 Task: Look for products in the category "Fish" from Alaskan Leader Seafoods.
Action: Mouse moved to (24, 152)
Screenshot: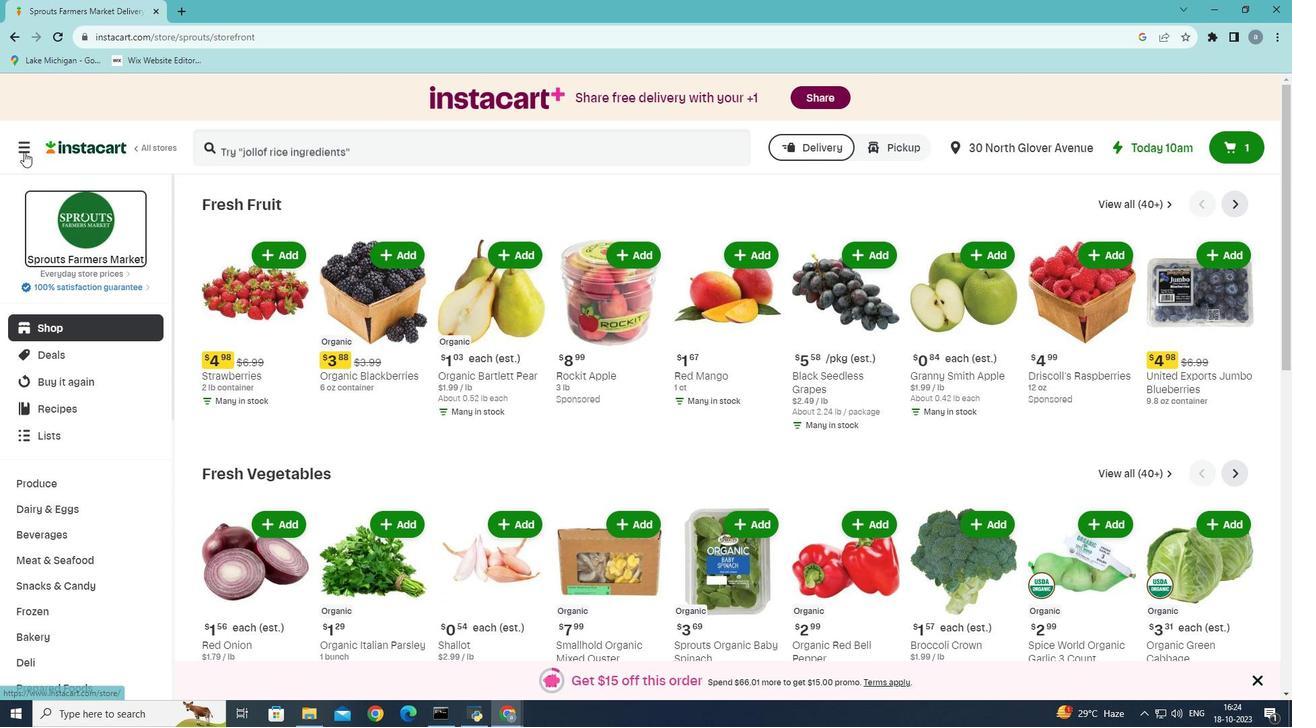 
Action: Mouse pressed left at (24, 152)
Screenshot: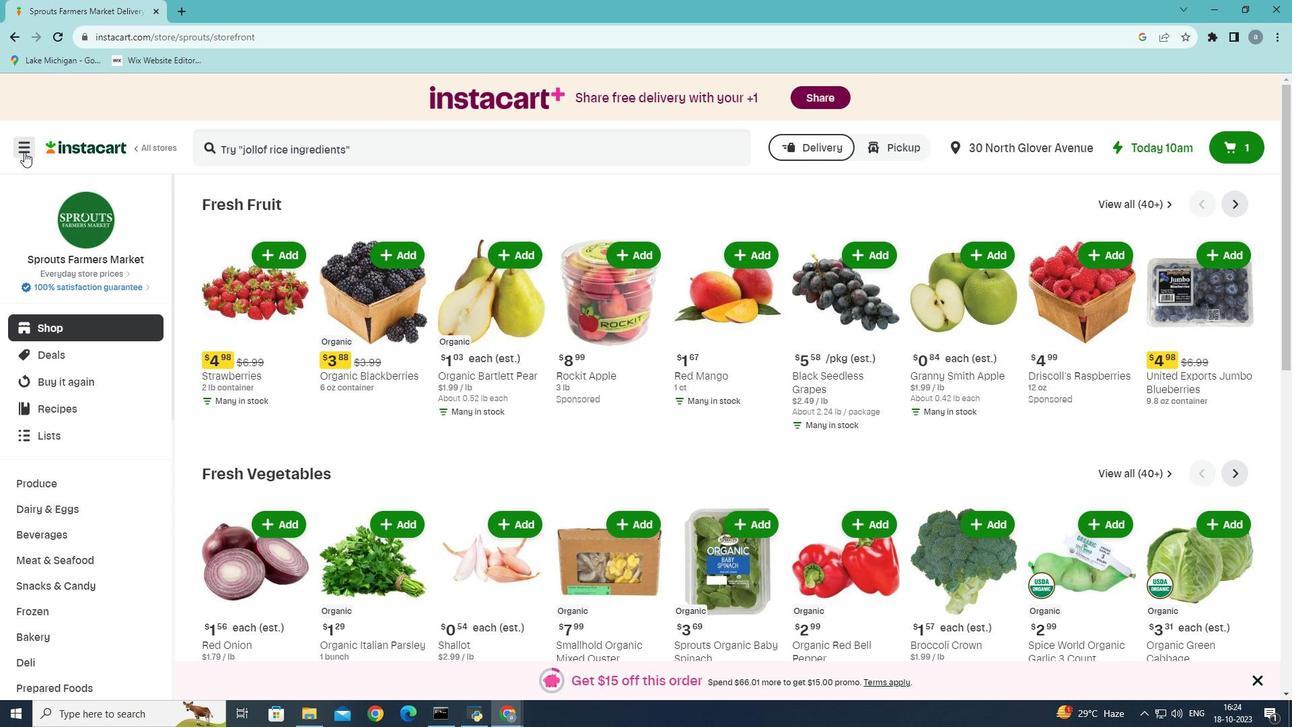 
Action: Mouse moved to (83, 381)
Screenshot: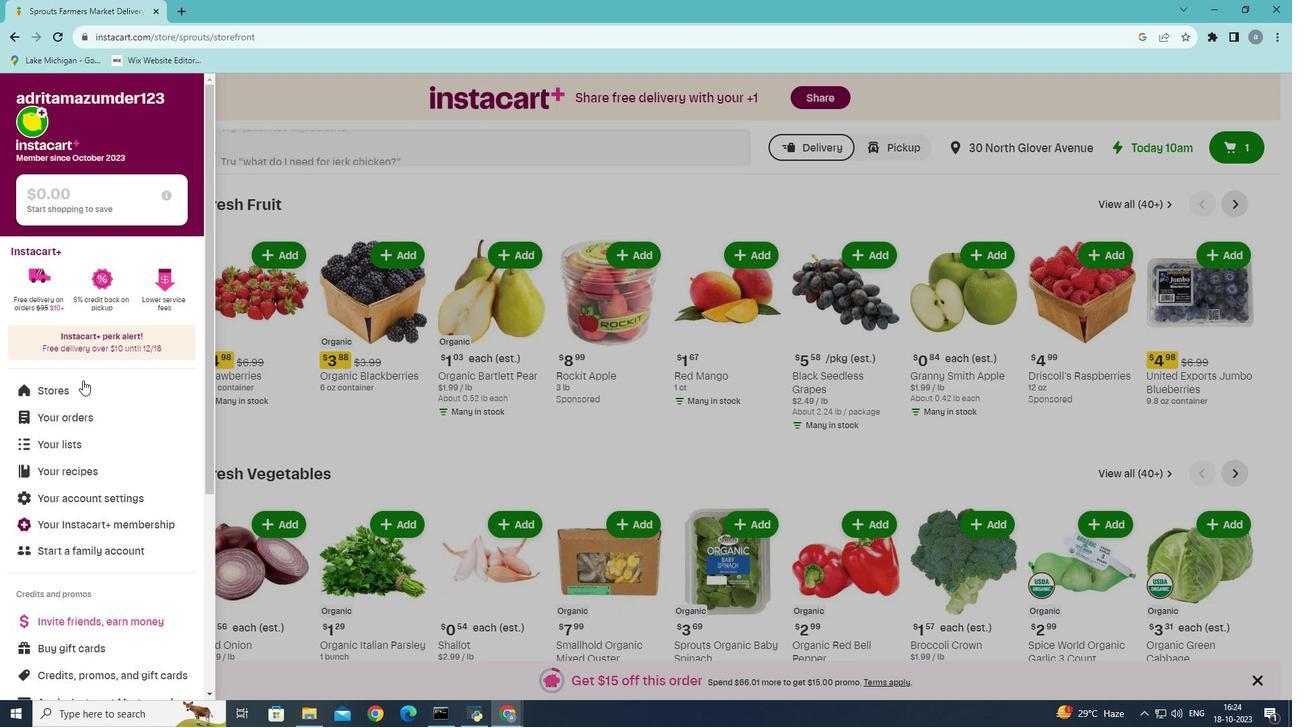 
Action: Mouse pressed left at (83, 381)
Screenshot: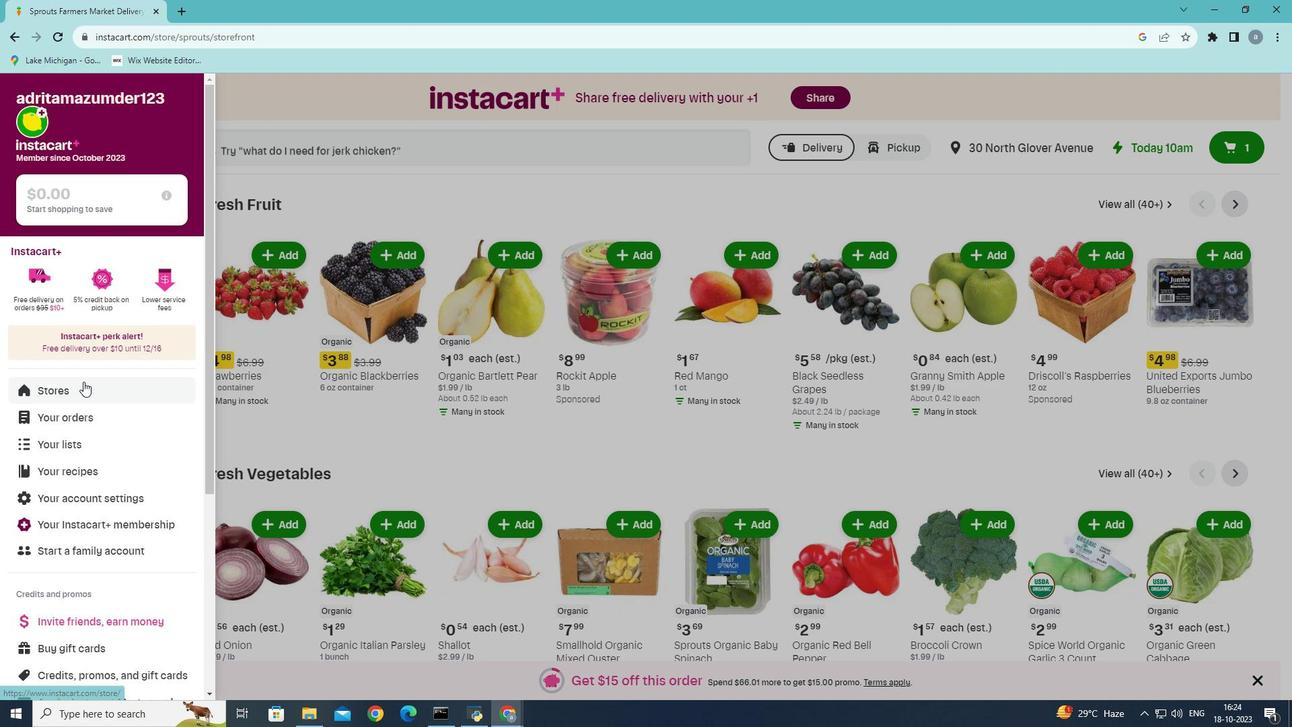
Action: Mouse moved to (322, 146)
Screenshot: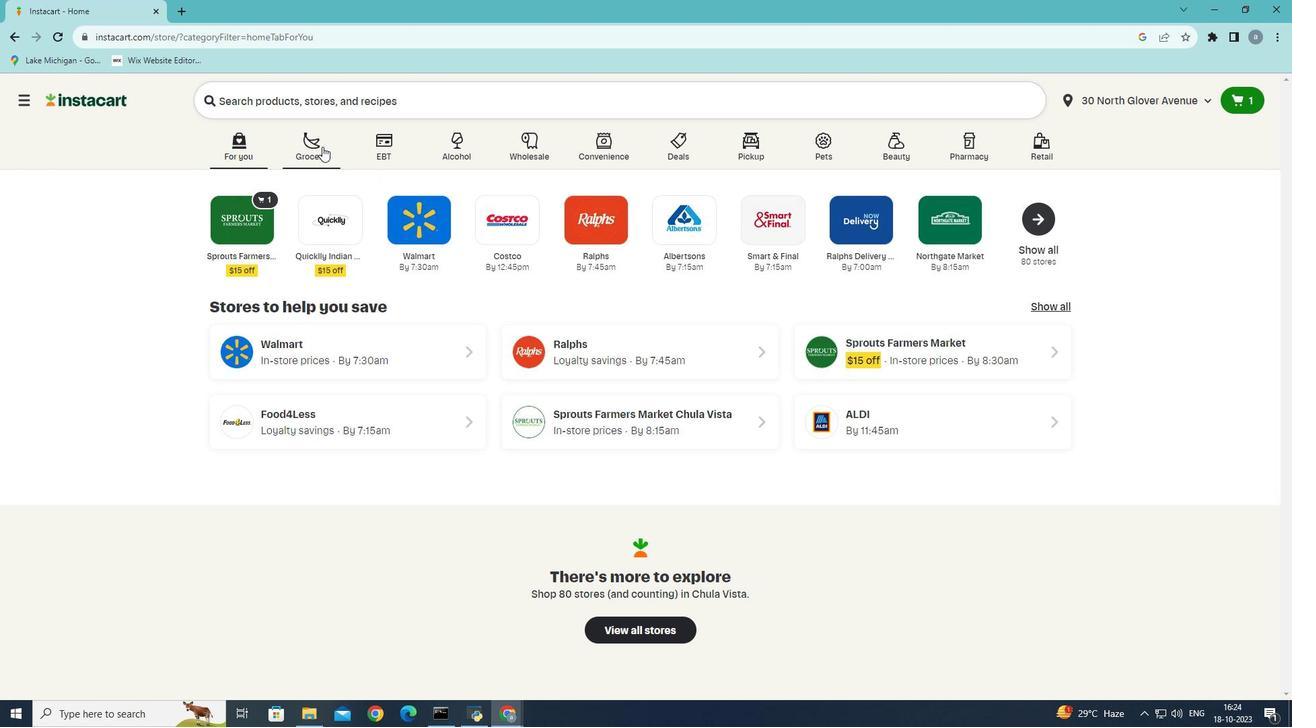 
Action: Mouse pressed left at (322, 146)
Screenshot: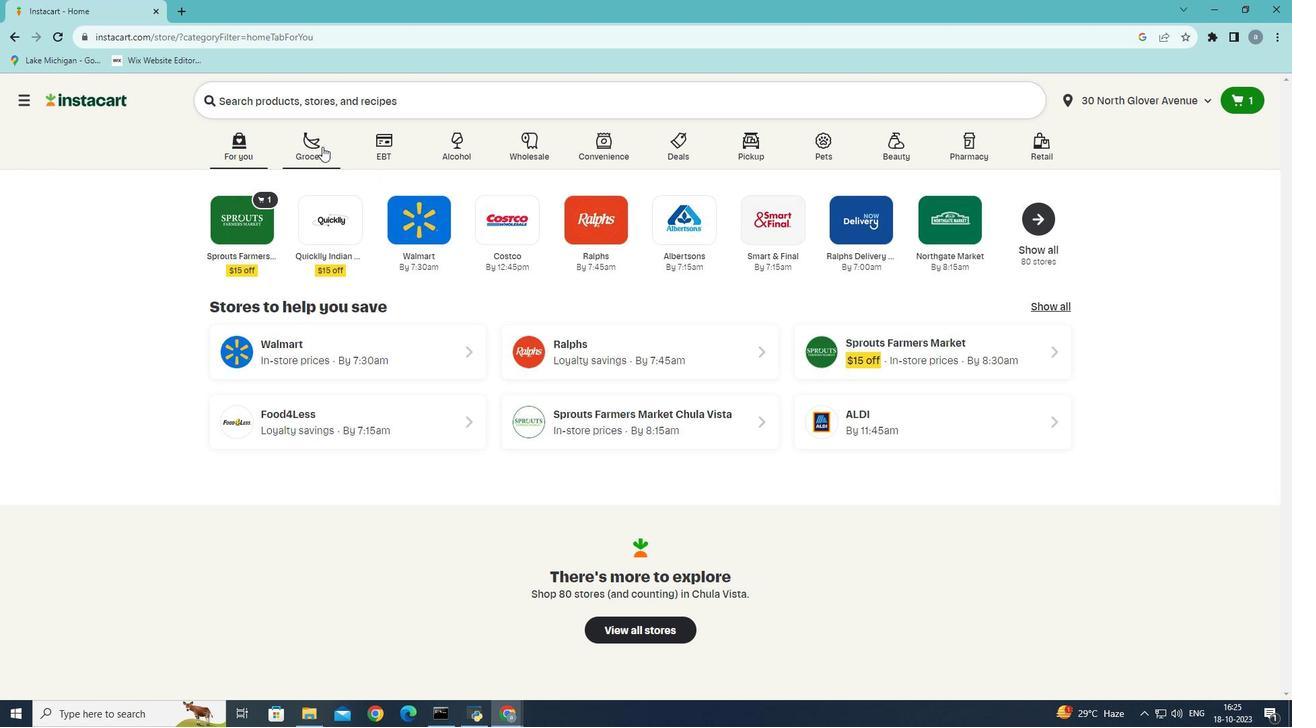 
Action: Mouse moved to (285, 391)
Screenshot: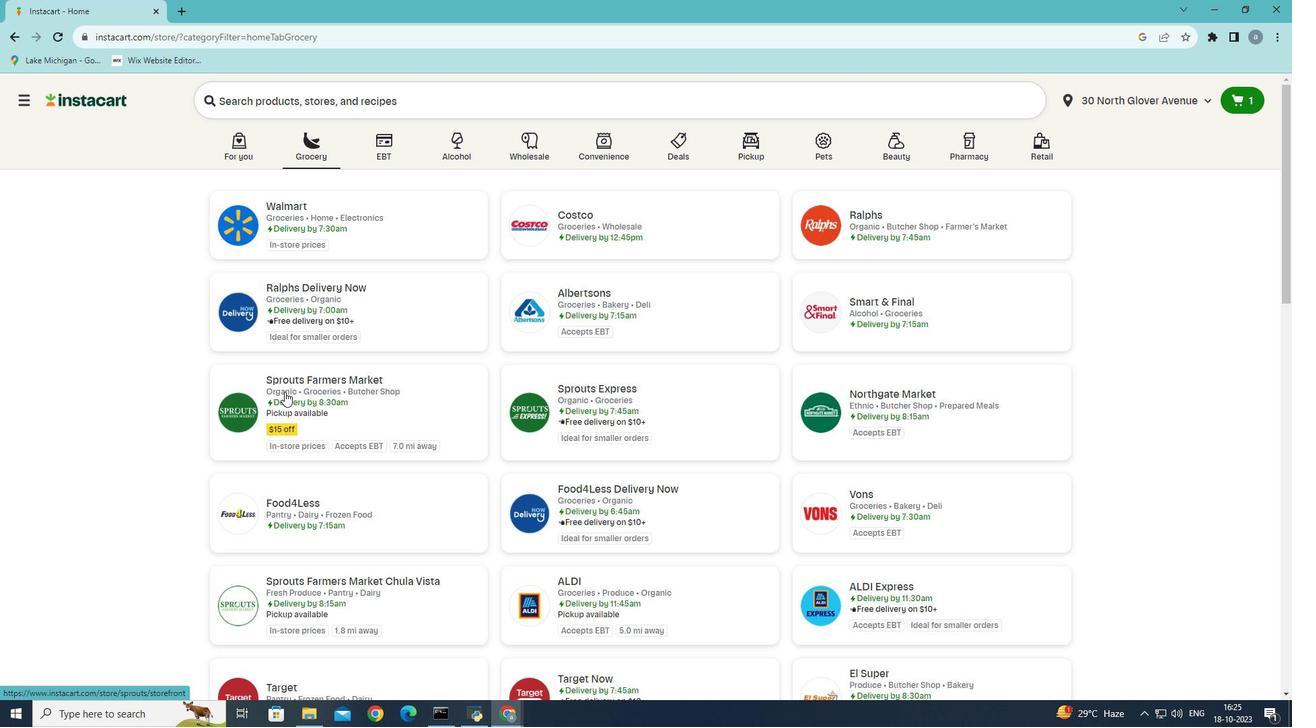 
Action: Mouse pressed left at (285, 391)
Screenshot: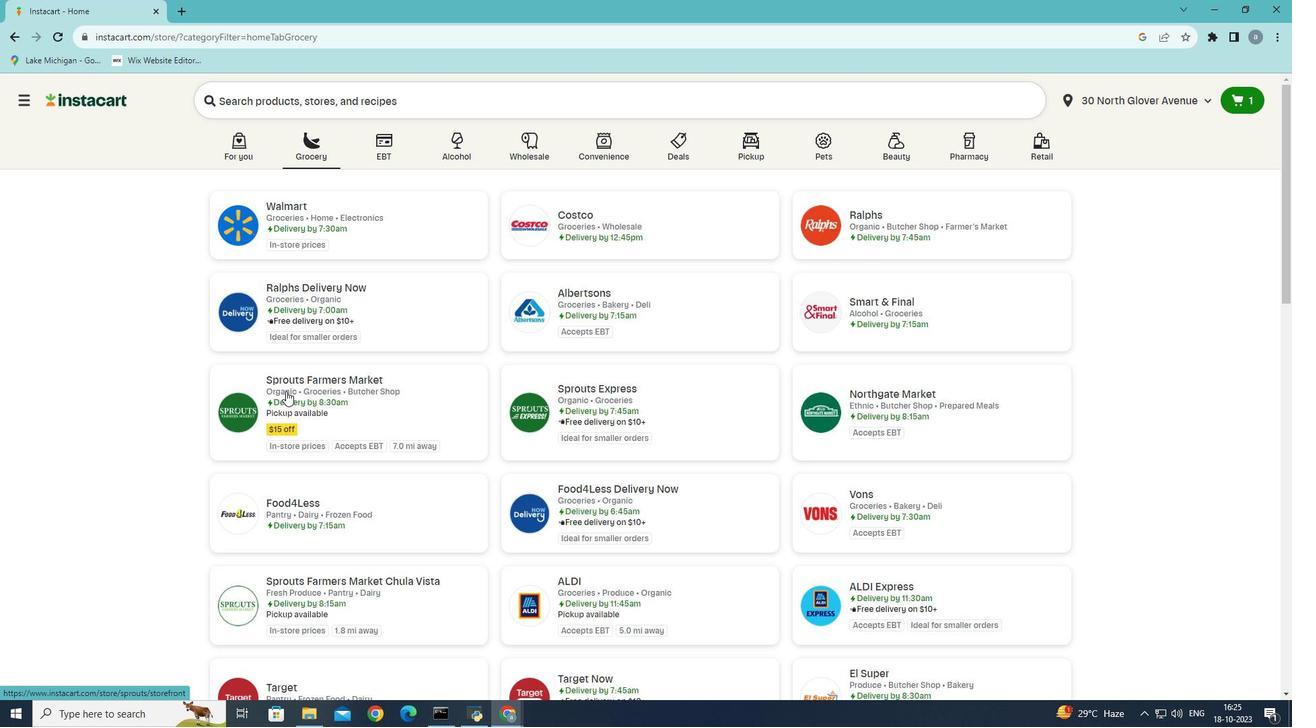 
Action: Mouse moved to (59, 550)
Screenshot: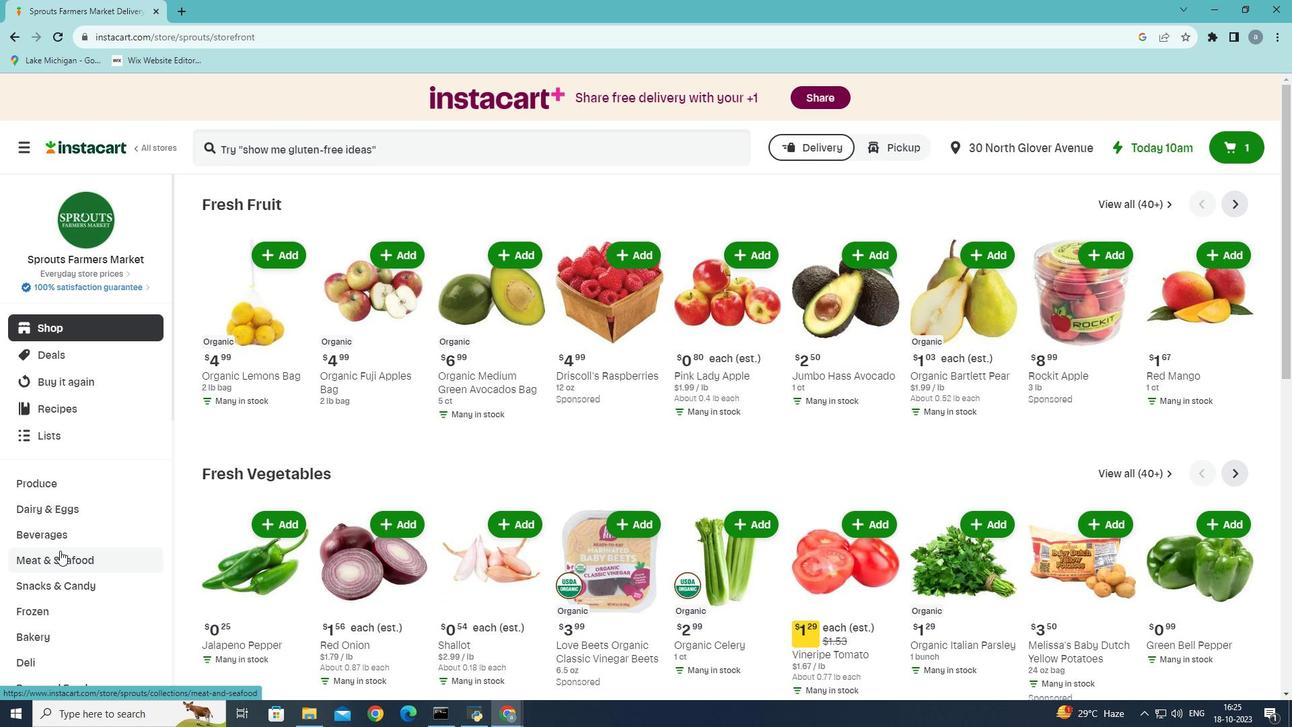 
Action: Mouse pressed left at (59, 550)
Screenshot: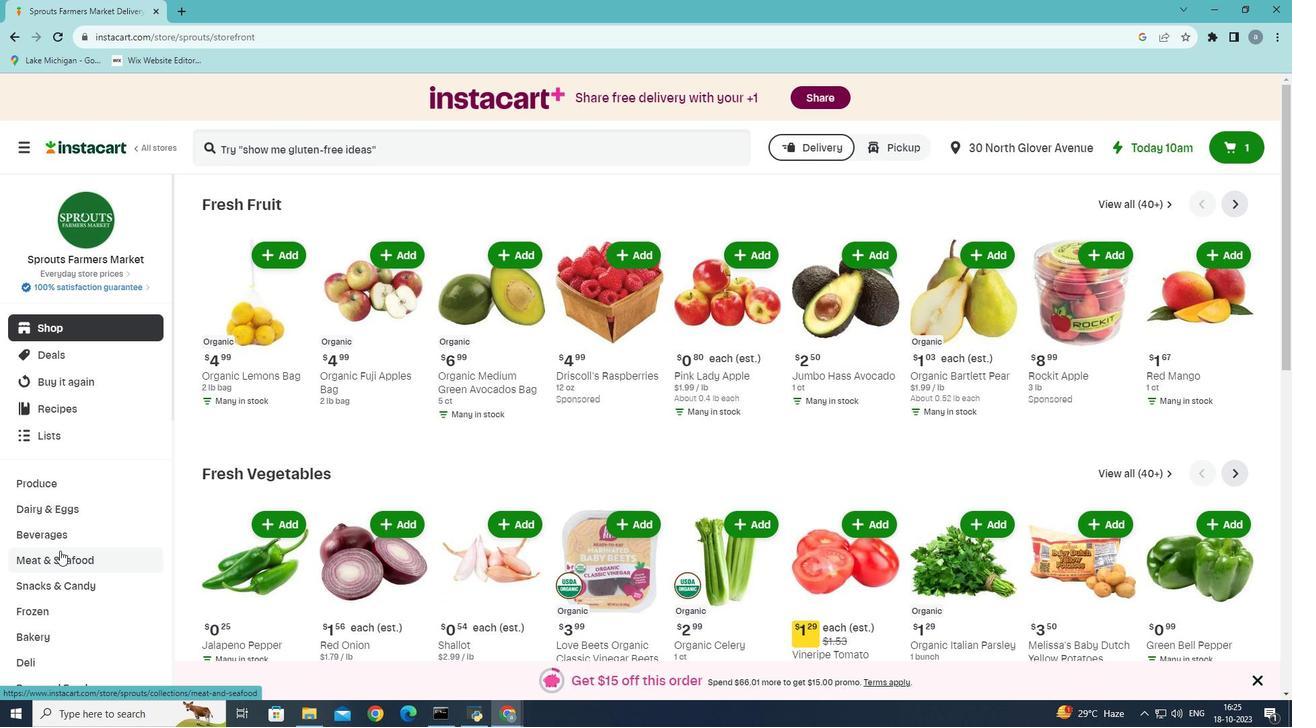 
Action: Mouse moved to (527, 239)
Screenshot: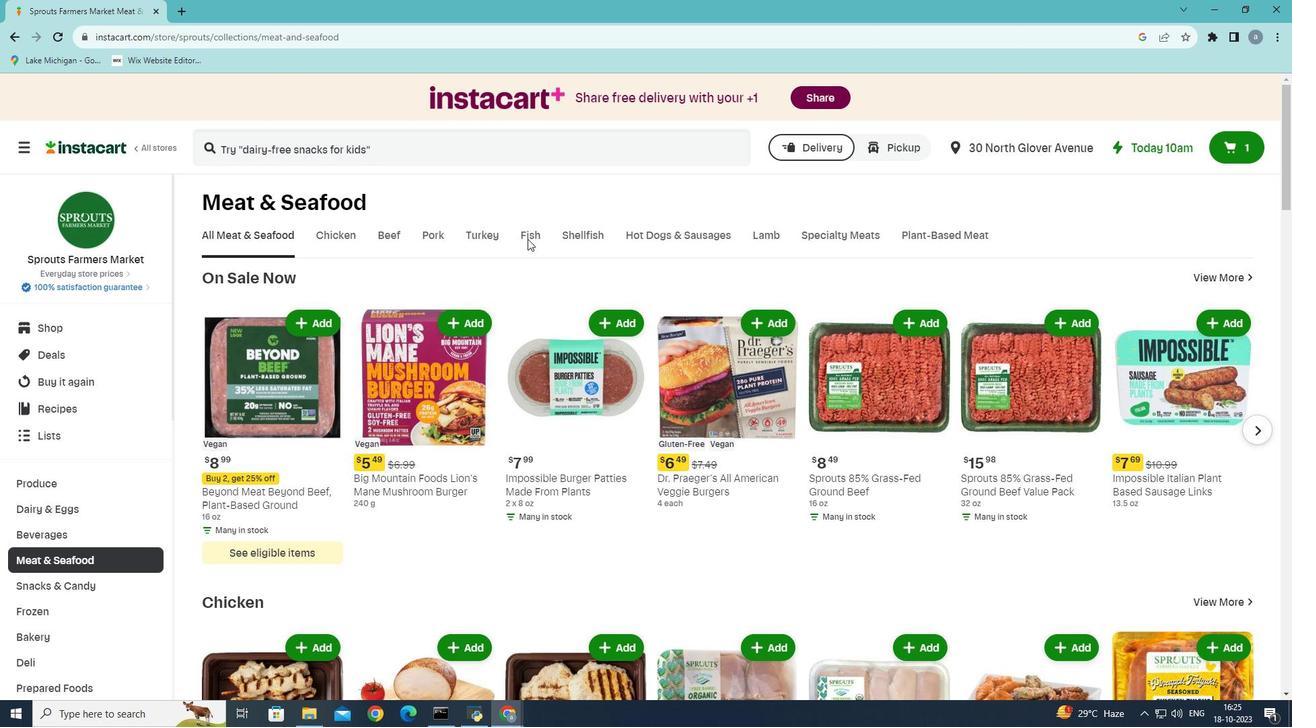 
Action: Mouse pressed left at (527, 239)
Screenshot: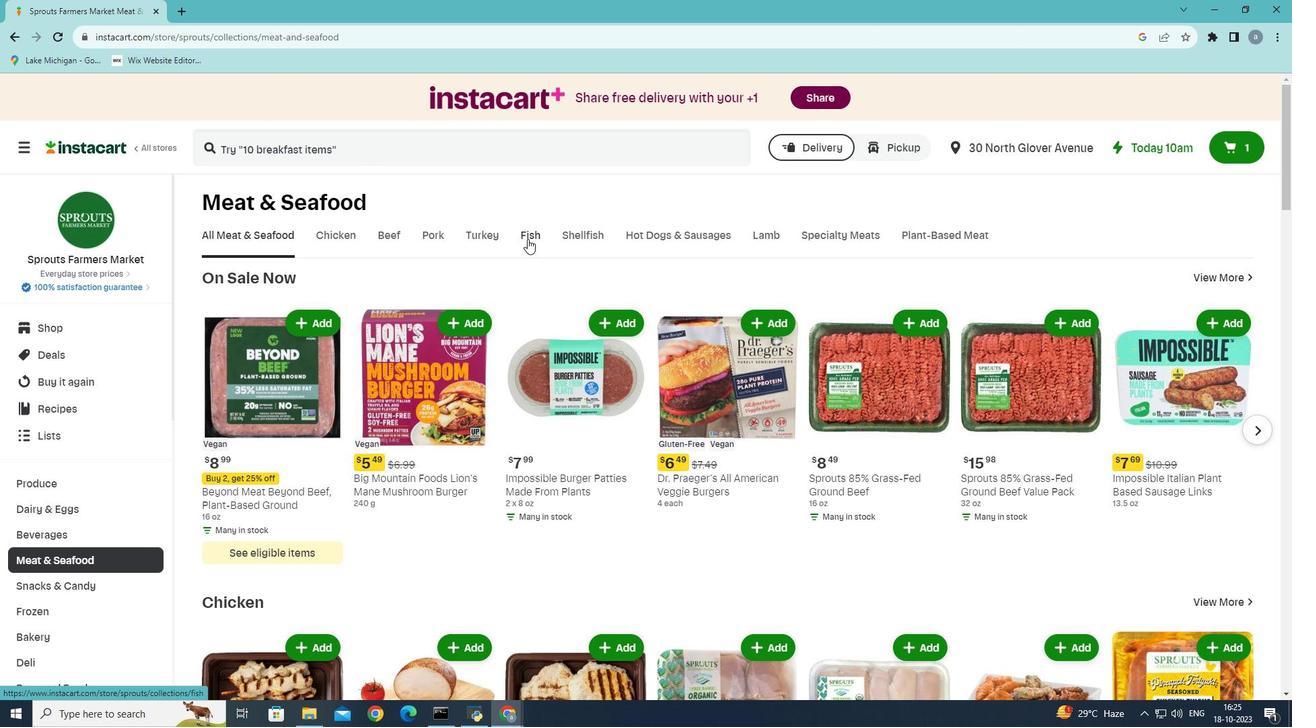 
Action: Mouse moved to (460, 347)
Screenshot: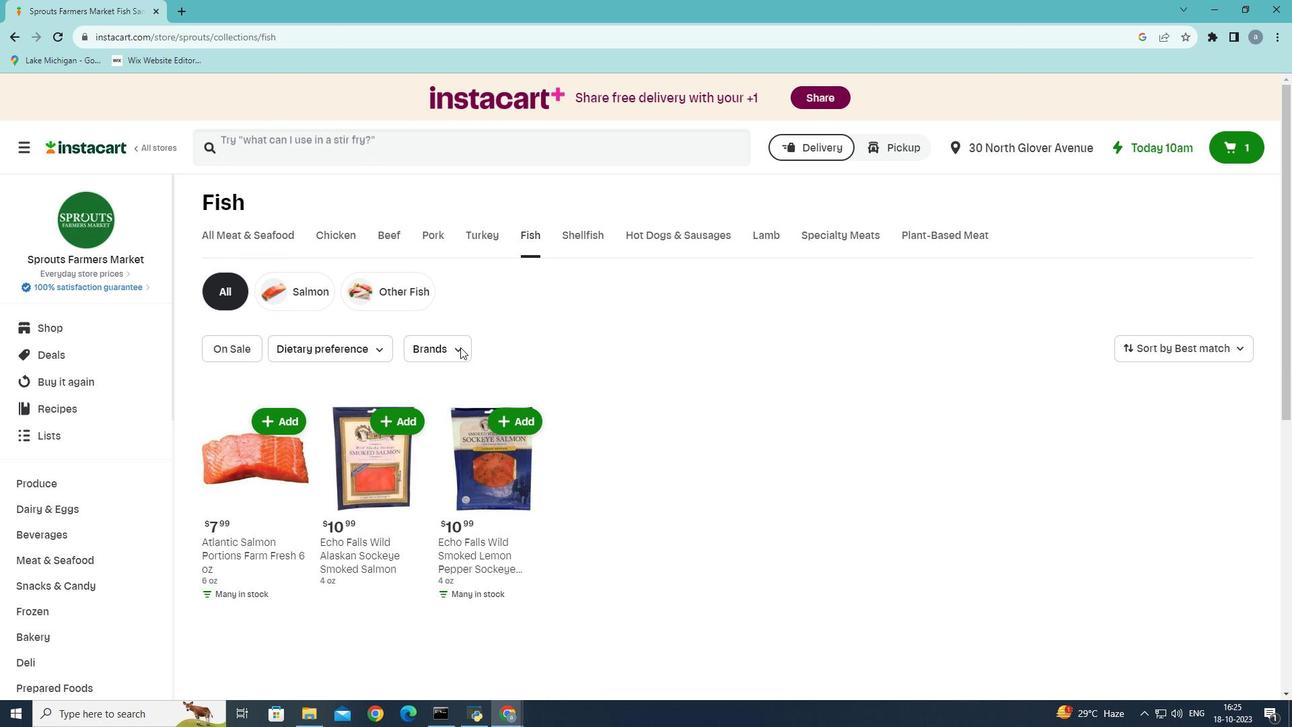 
Action: Mouse pressed left at (460, 347)
Screenshot: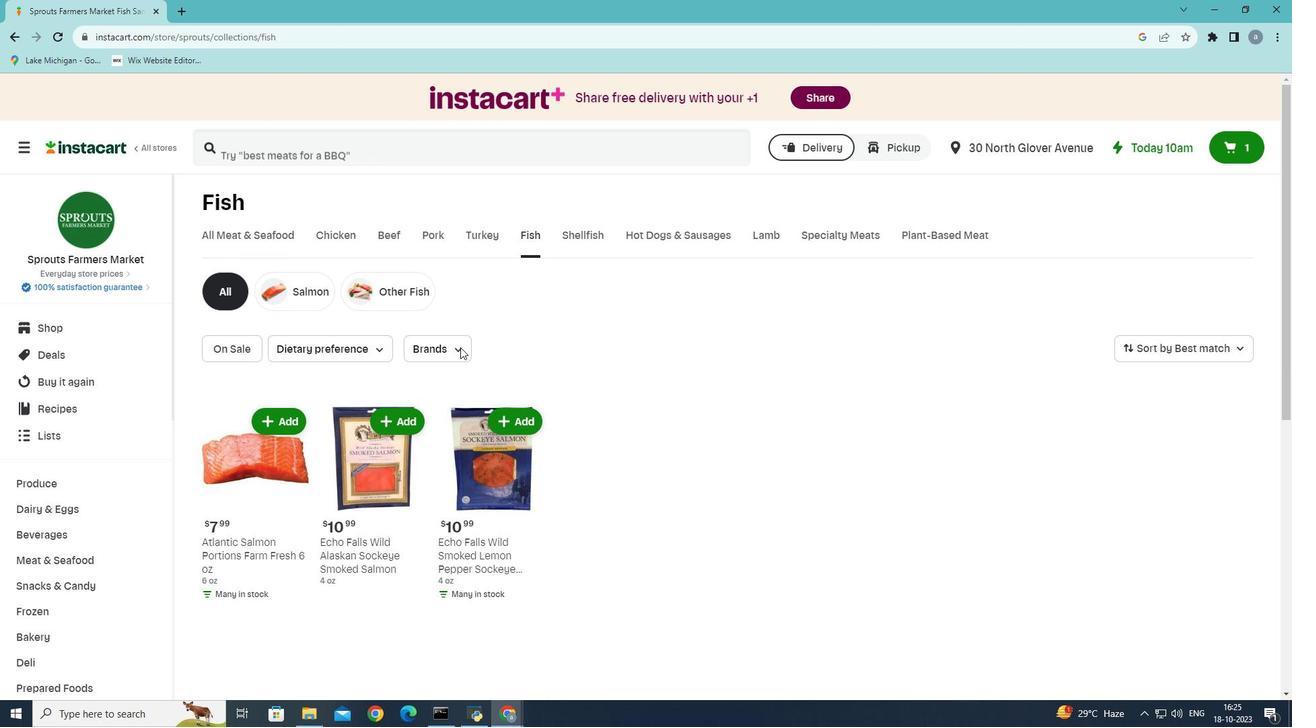 
Action: Mouse moved to (432, 519)
Screenshot: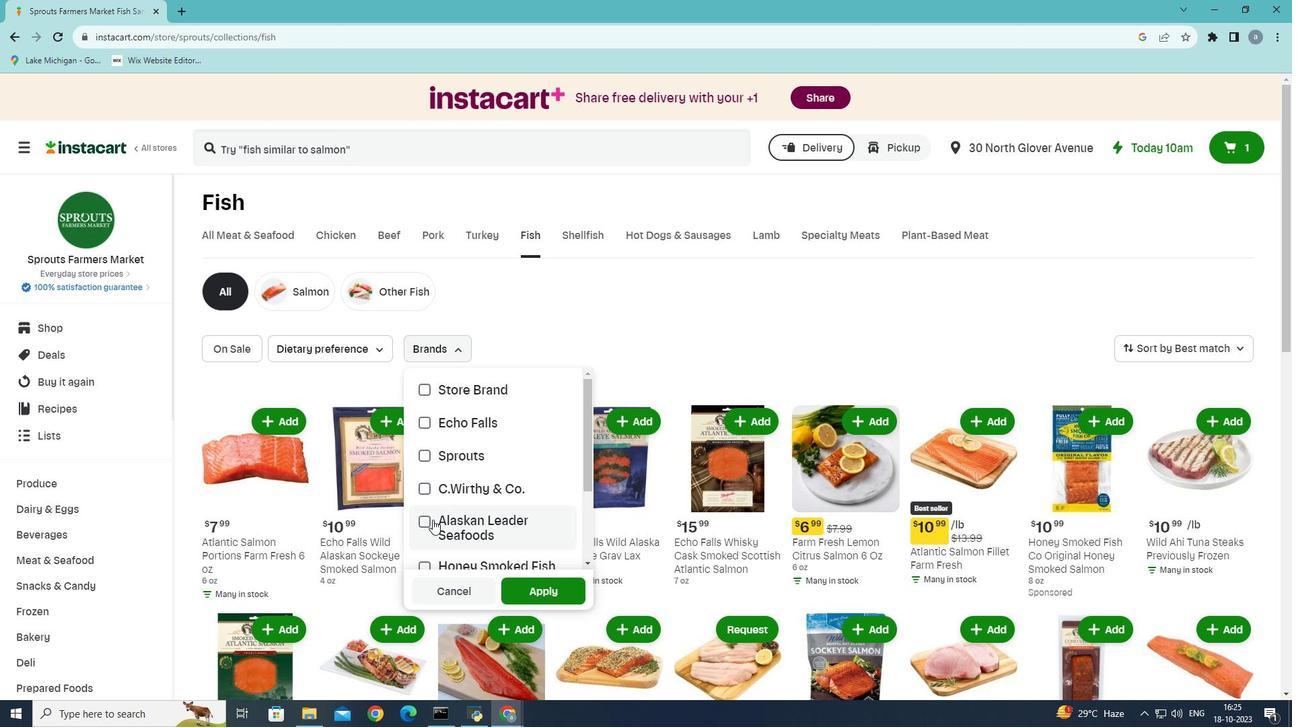 
Action: Mouse pressed left at (432, 519)
Screenshot: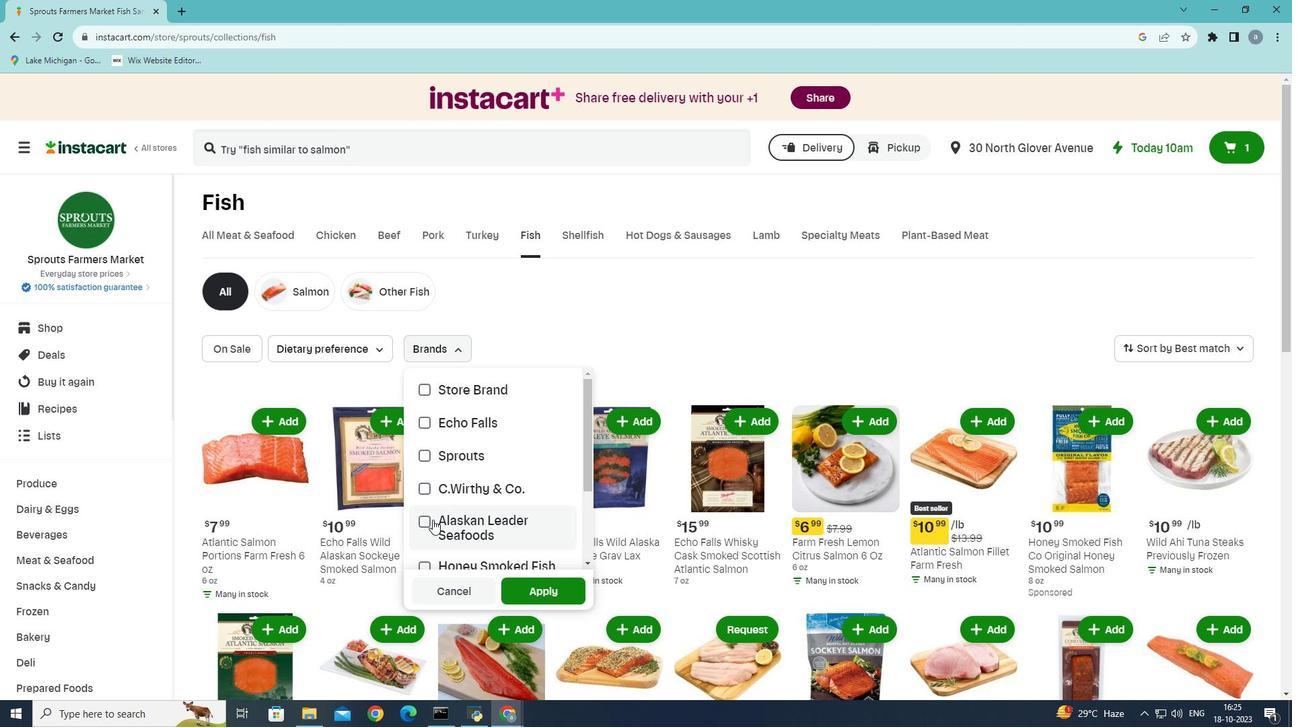 
Action: Mouse moved to (539, 598)
Screenshot: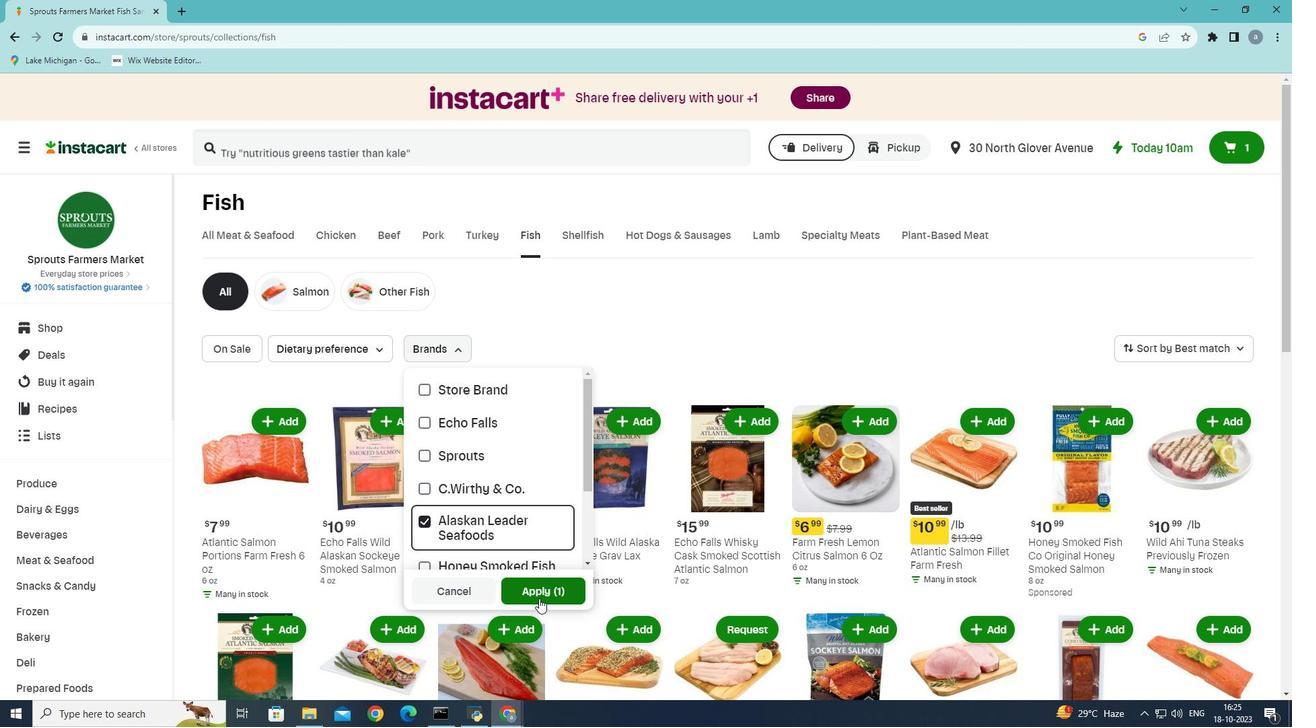 
Action: Mouse pressed left at (539, 598)
Screenshot: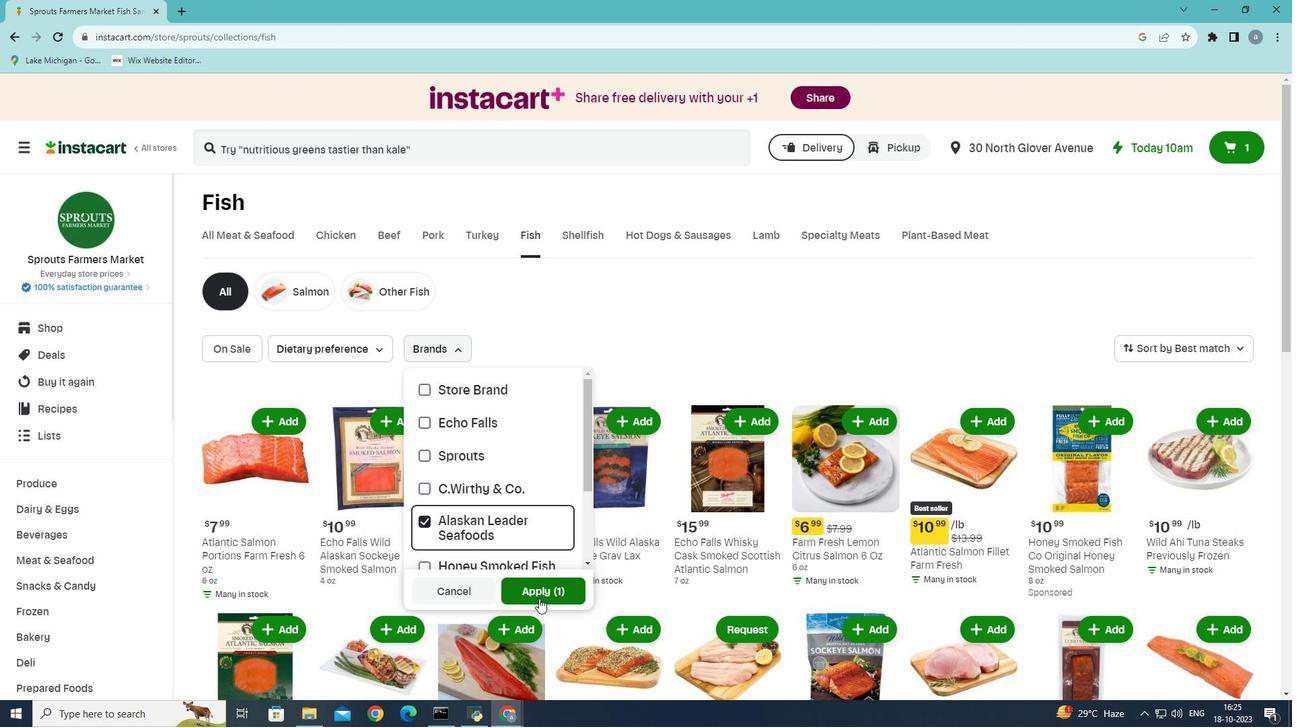 
Action: Mouse moved to (533, 593)
Screenshot: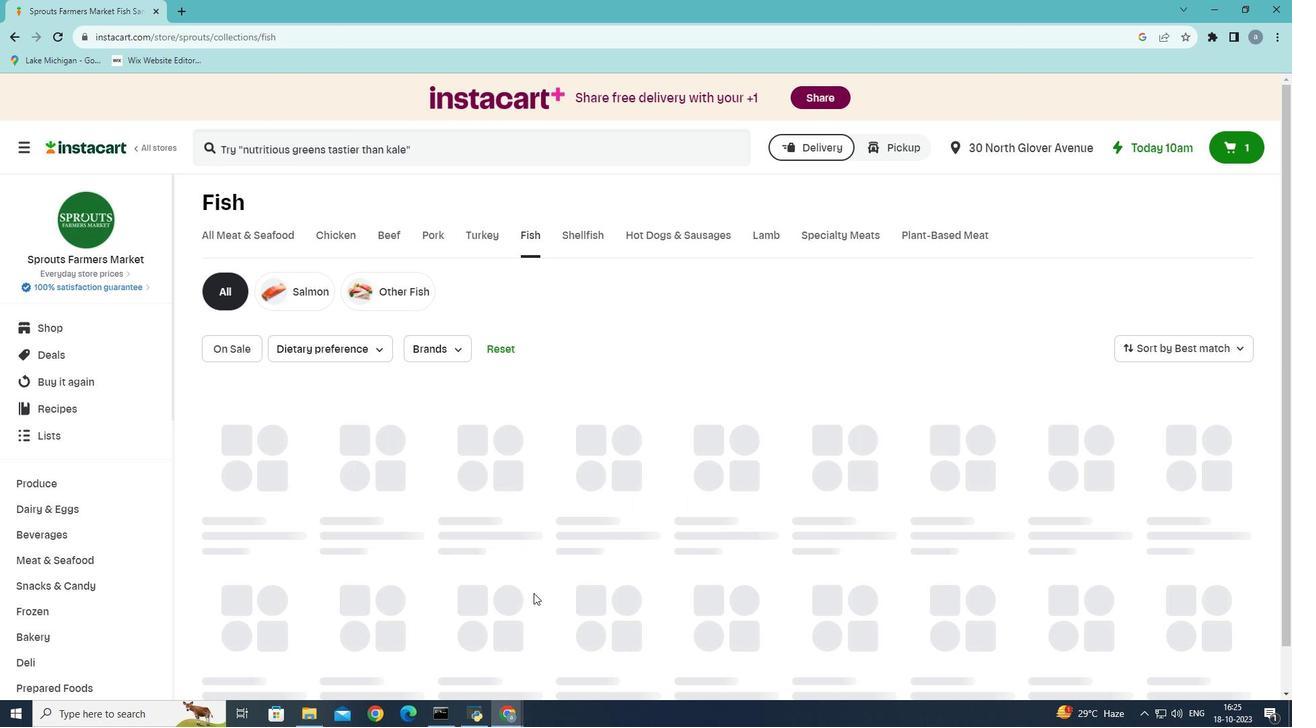
